 Task: Move the task Create a new online platform for online legal consultations to the section To-Do in the project BlueTechie and sort the tasks in the project by Last modified on
Action: Mouse moved to (700, 390)
Screenshot: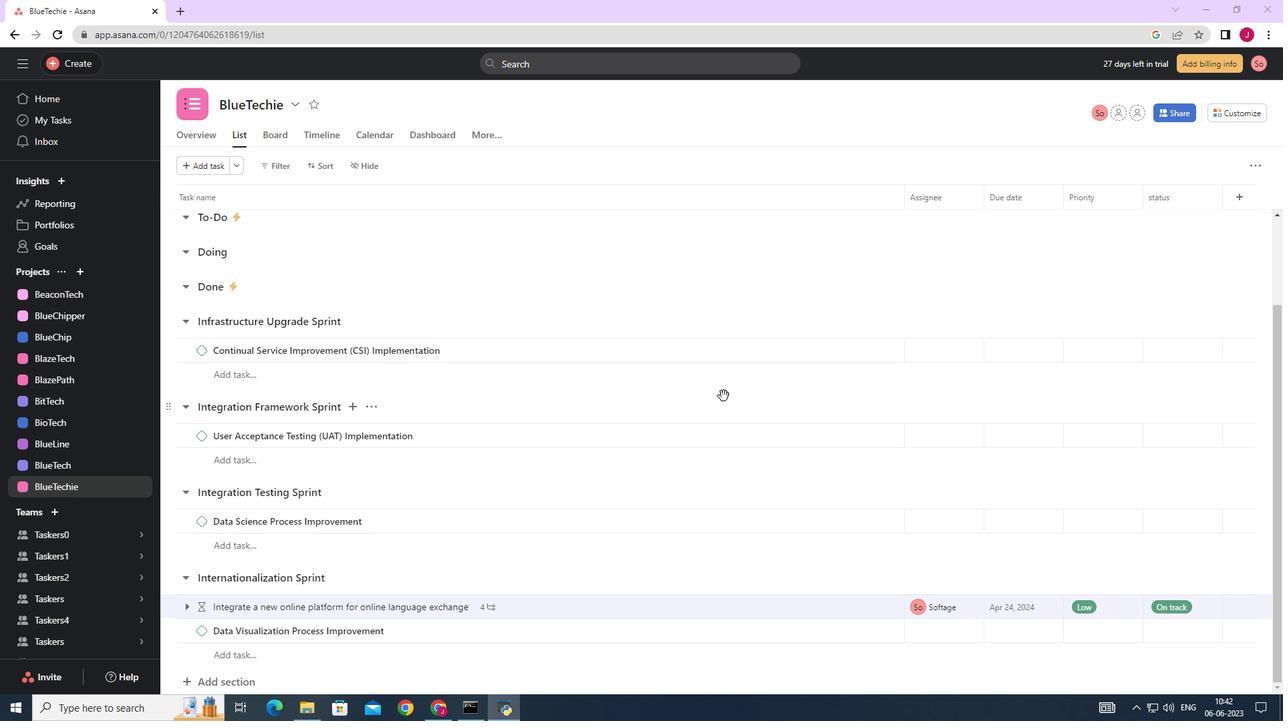 
Action: Mouse scrolled (700, 390) with delta (0, 0)
Screenshot: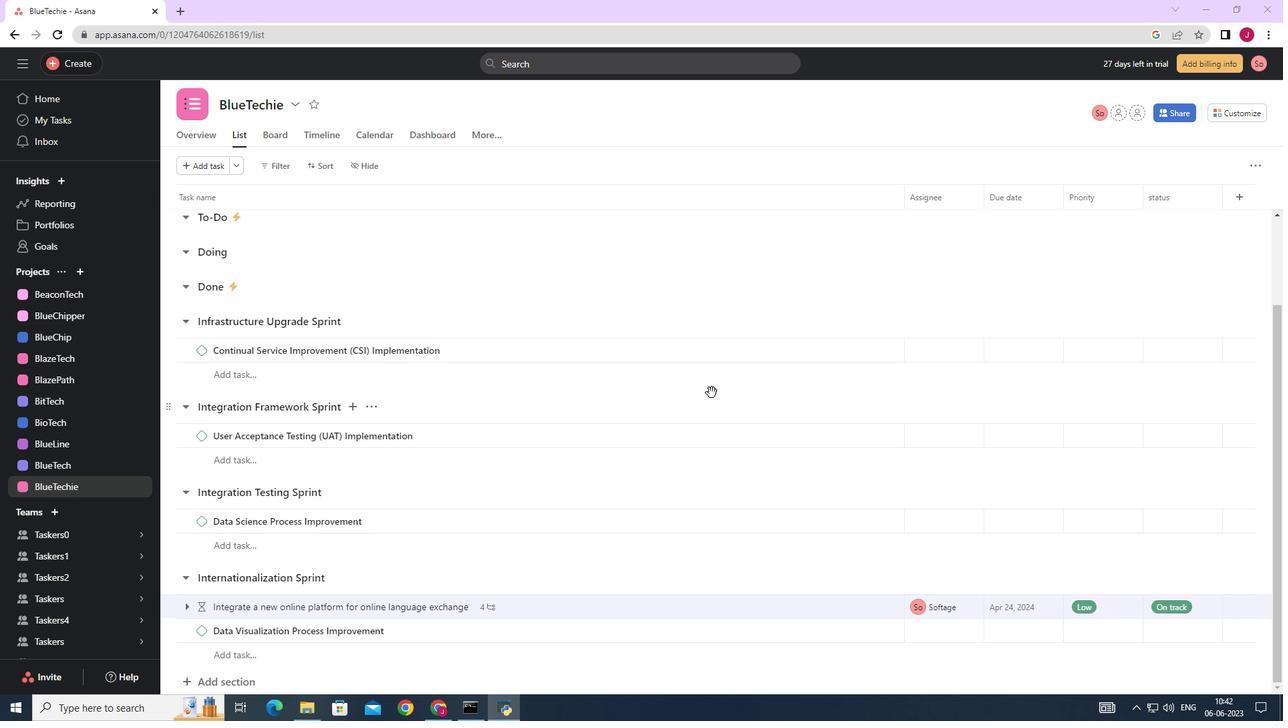 
Action: Mouse scrolled (700, 390) with delta (0, 0)
Screenshot: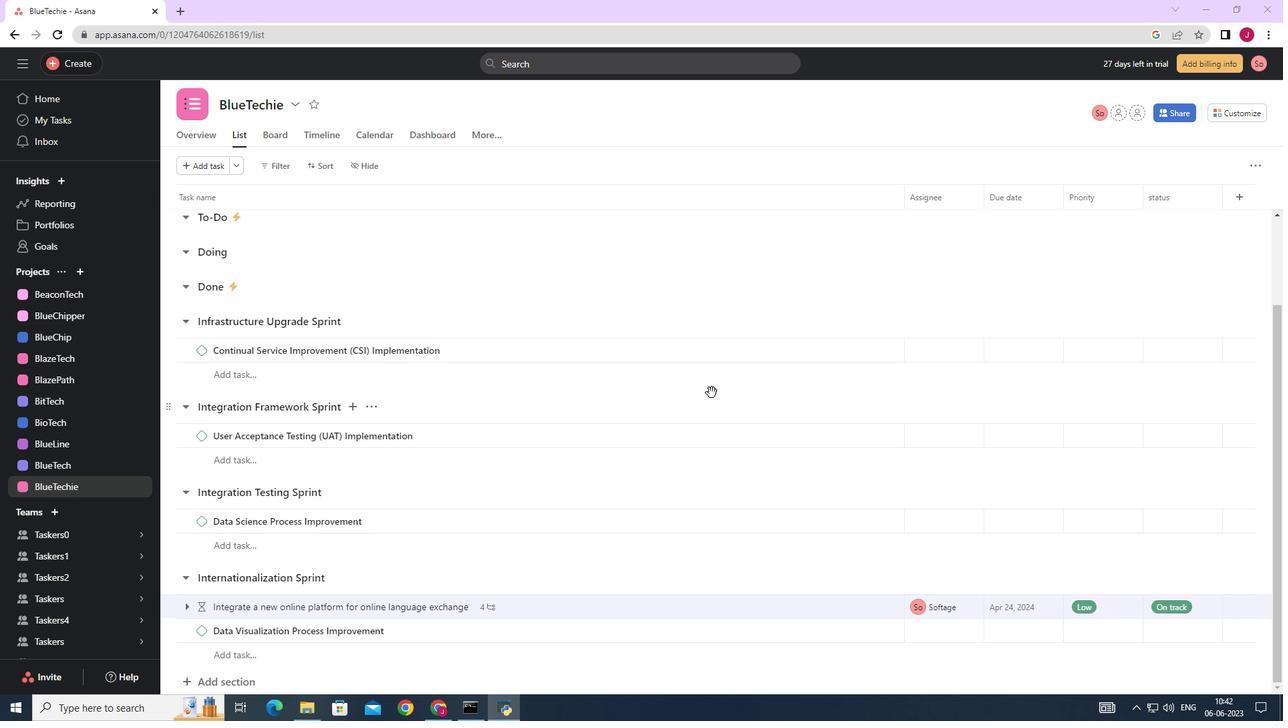 
Action: Mouse scrolled (700, 390) with delta (0, 0)
Screenshot: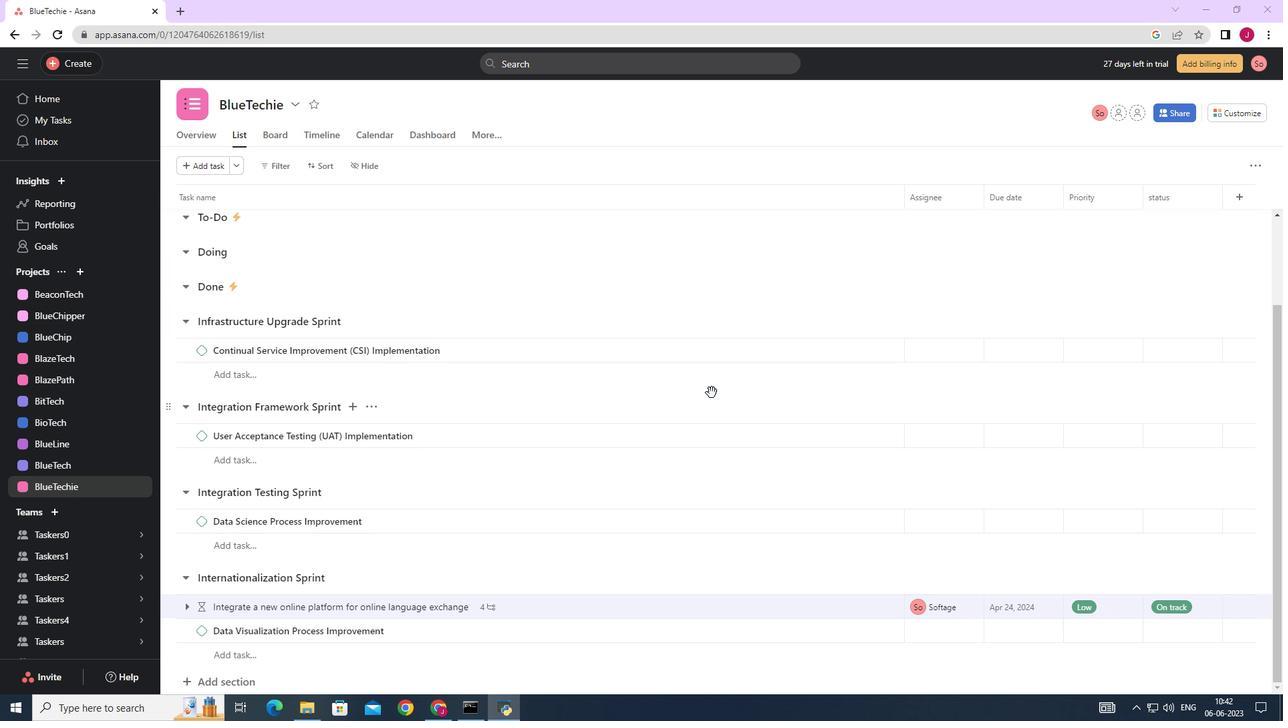 
Action: Mouse moved to (870, 270)
Screenshot: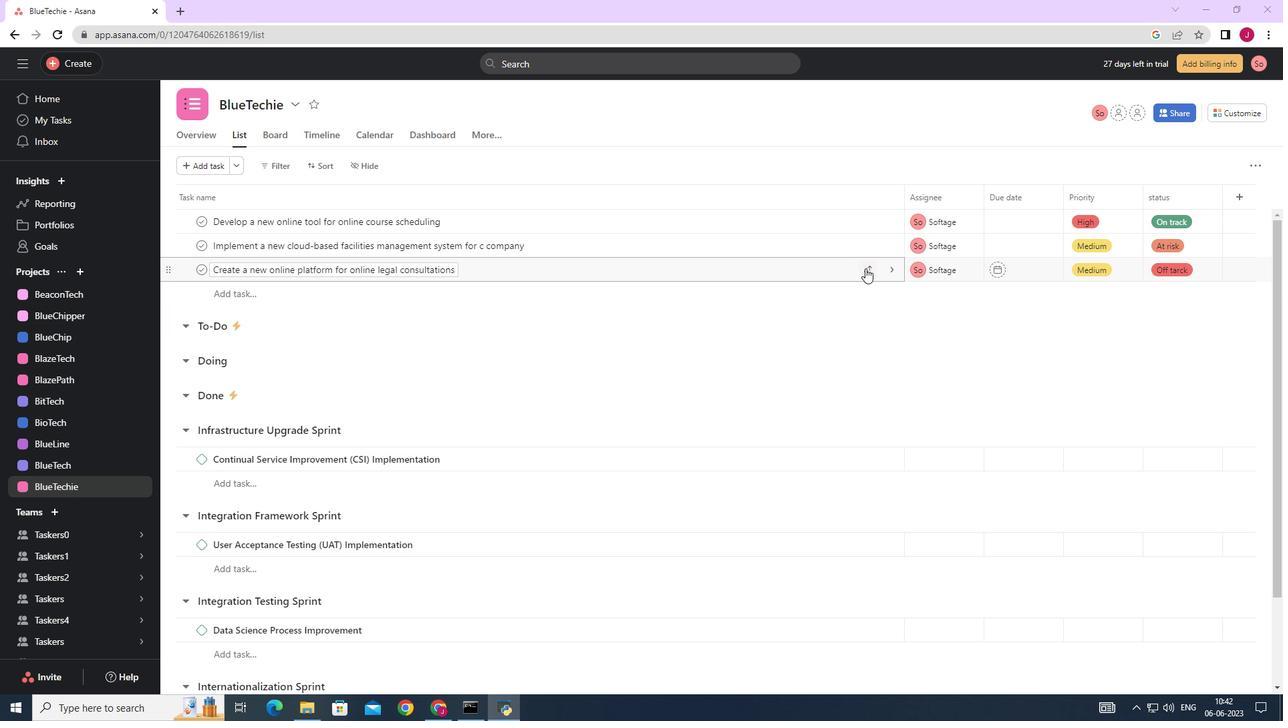 
Action: Mouse pressed left at (870, 270)
Screenshot: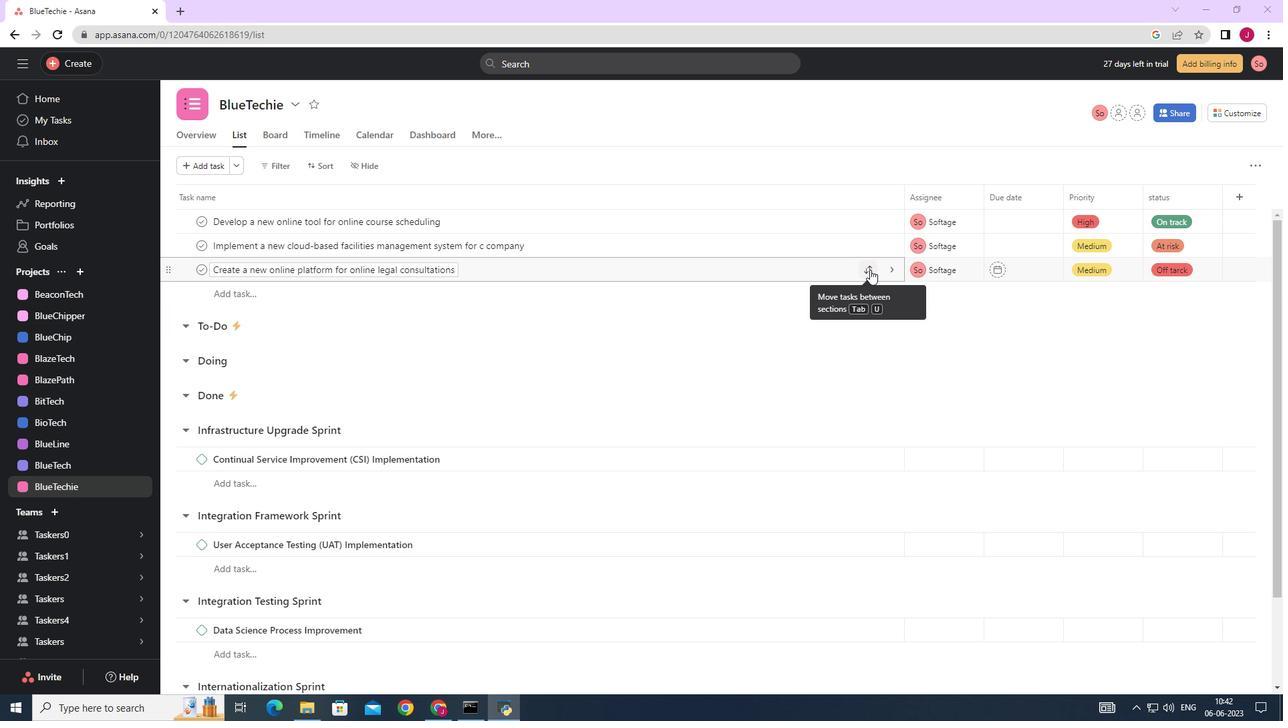 
Action: Mouse moved to (757, 343)
Screenshot: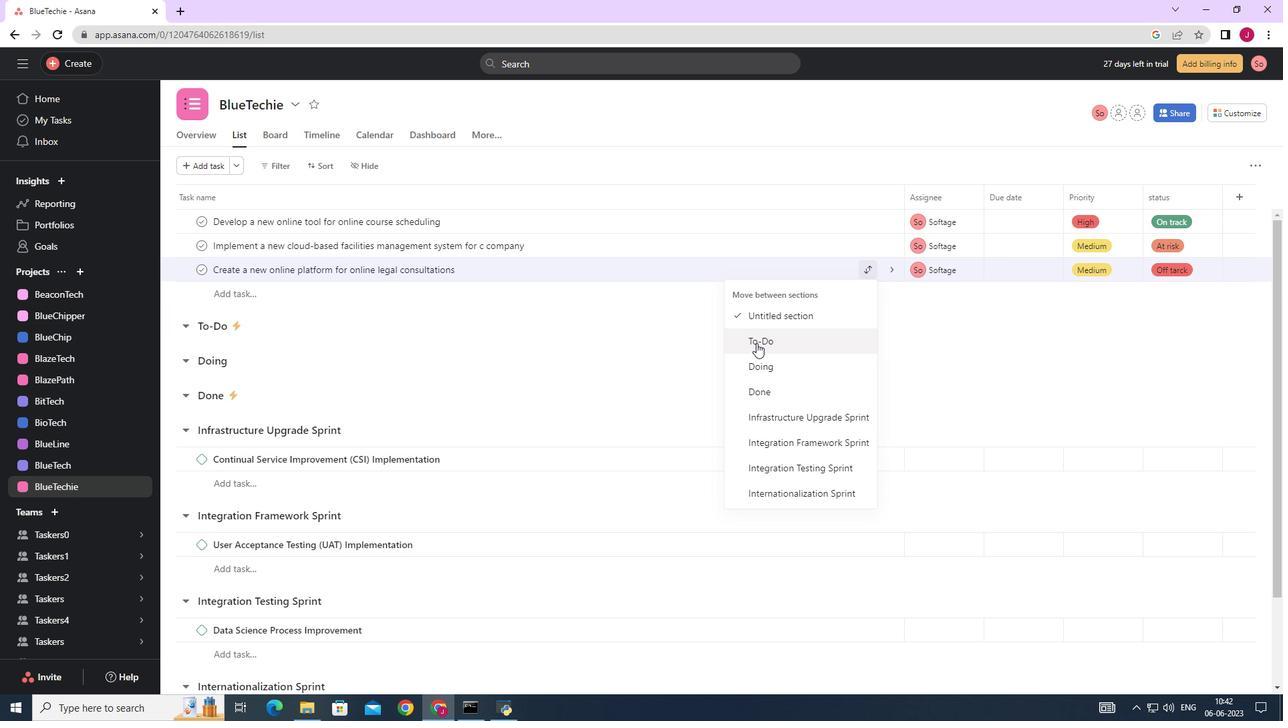 
Action: Mouse pressed left at (756, 343)
Screenshot: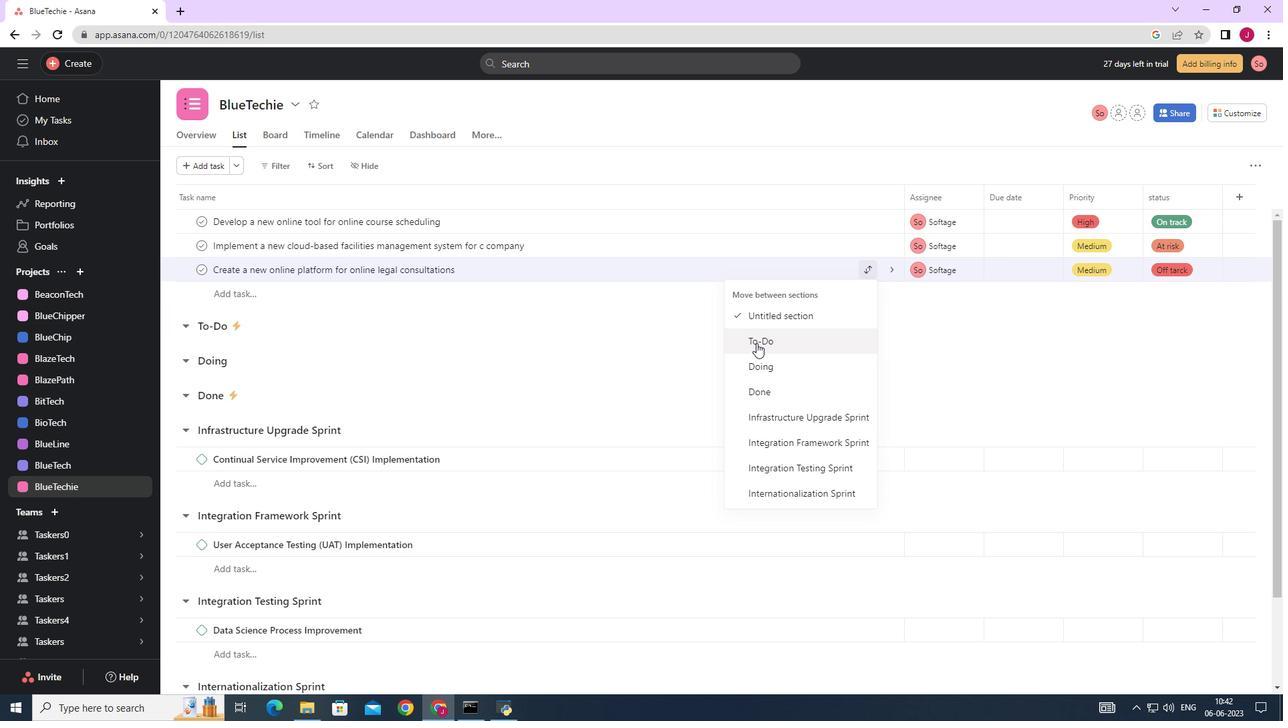 
Action: Mouse moved to (317, 167)
Screenshot: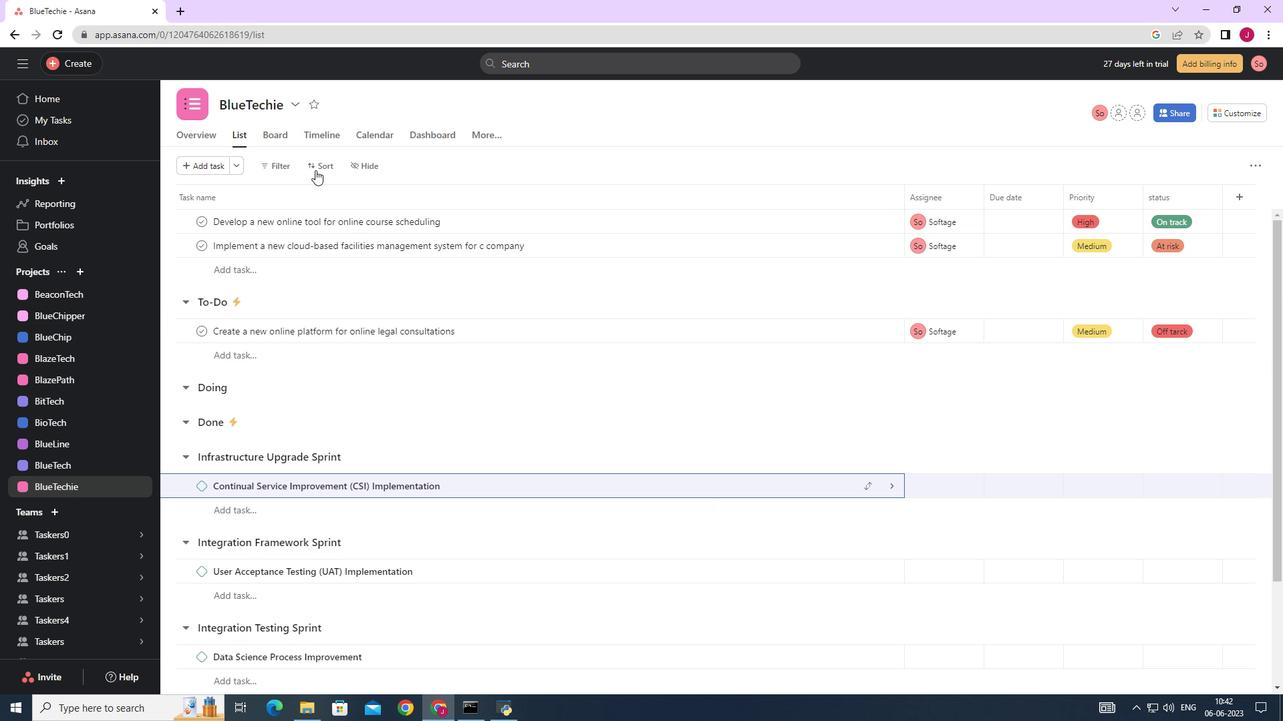 
Action: Mouse pressed left at (317, 167)
Screenshot: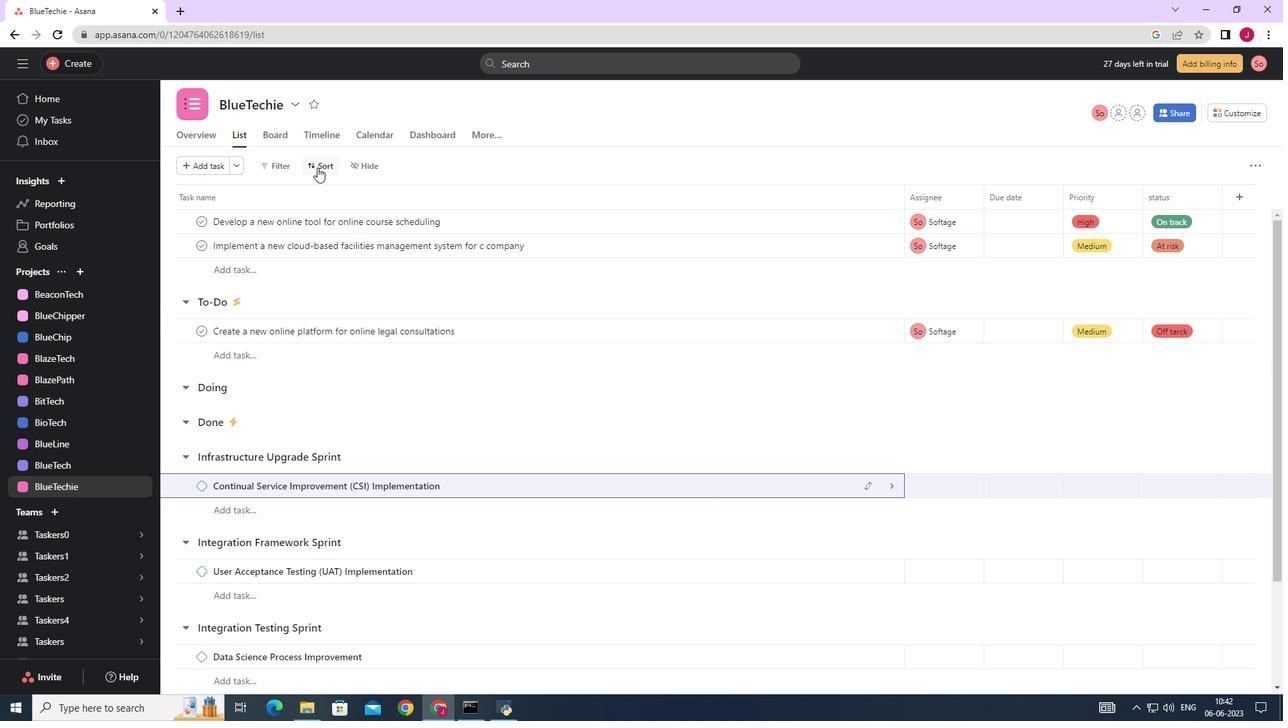 
Action: Mouse moved to (373, 354)
Screenshot: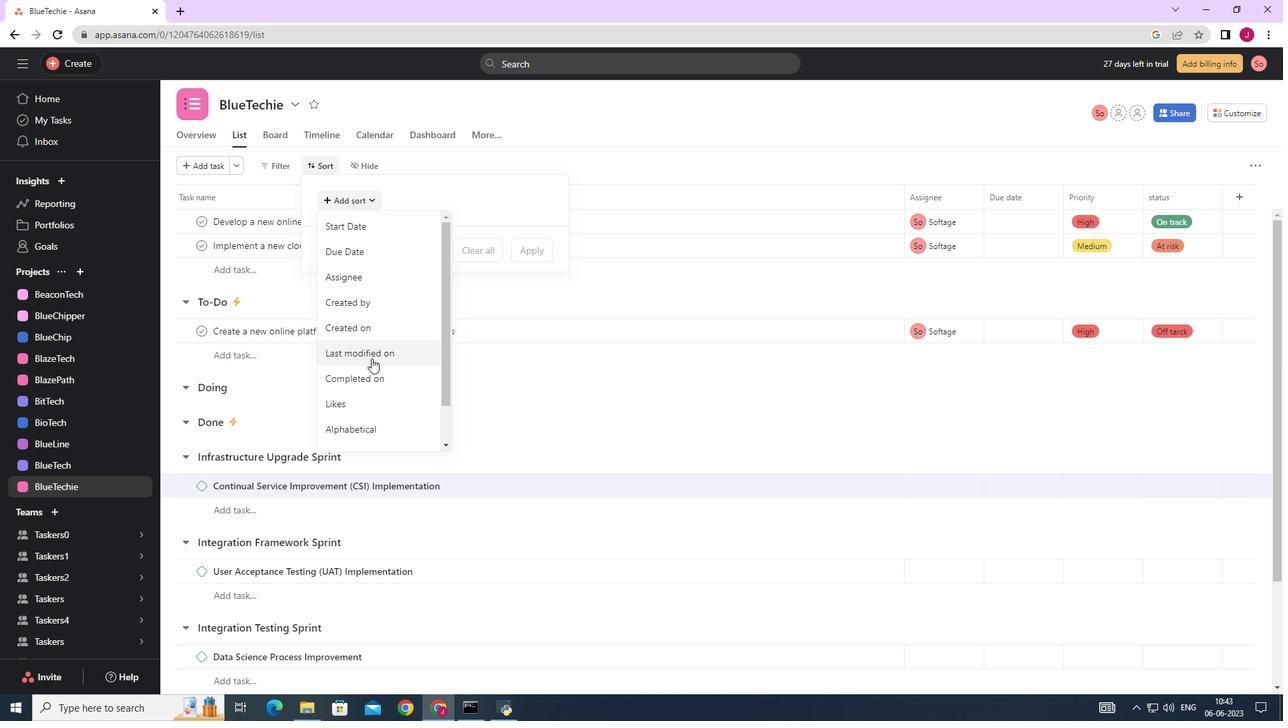 
Action: Mouse pressed left at (373, 354)
Screenshot: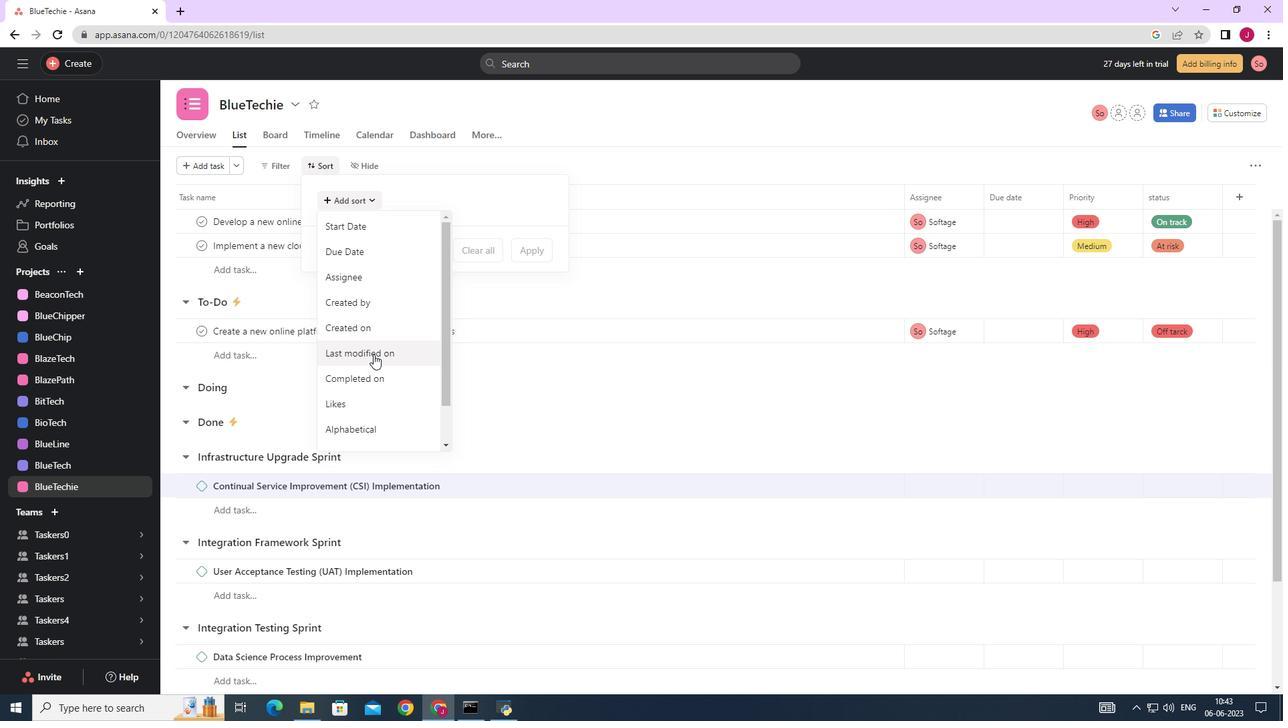 
Action: Mouse moved to (536, 310)
Screenshot: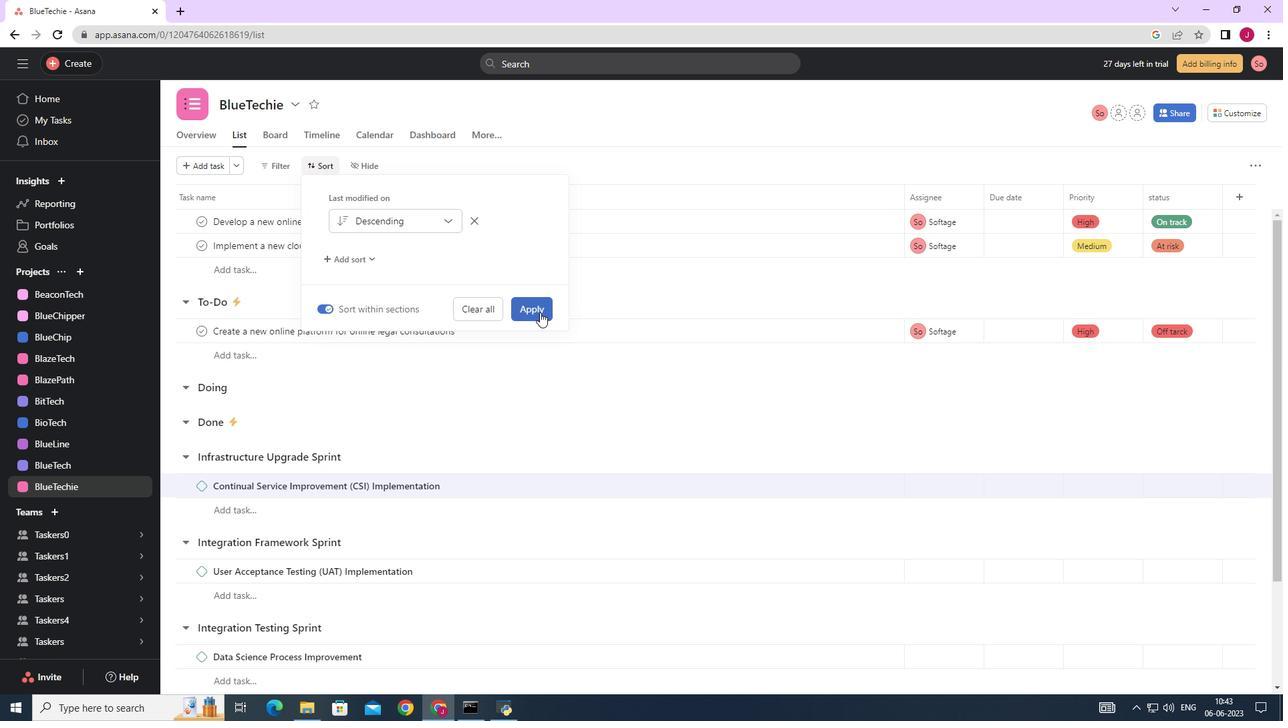 
Action: Mouse pressed left at (536, 310)
Screenshot: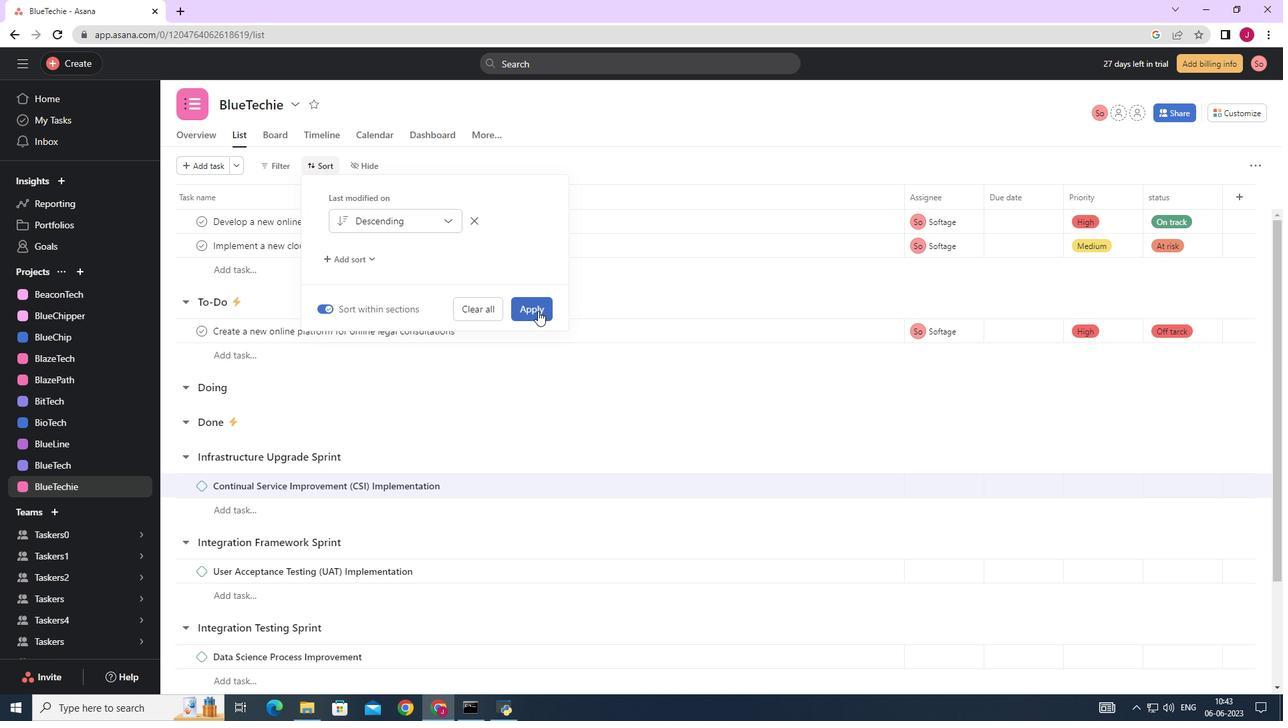 
